 Task: Enable the option "Force multicast RTP via RTSP" in the RTP/RTSP/SDP demuxer.
Action: Mouse moved to (131, 17)
Screenshot: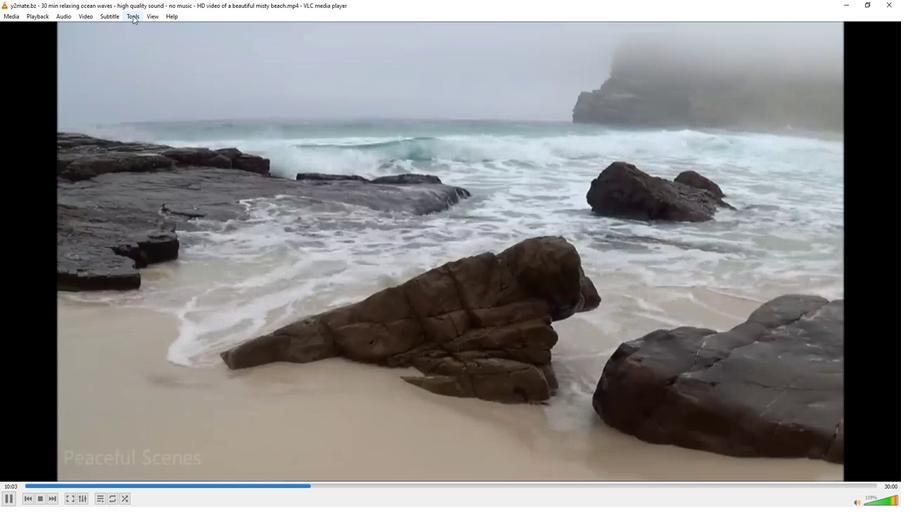 
Action: Mouse pressed left at (131, 17)
Screenshot: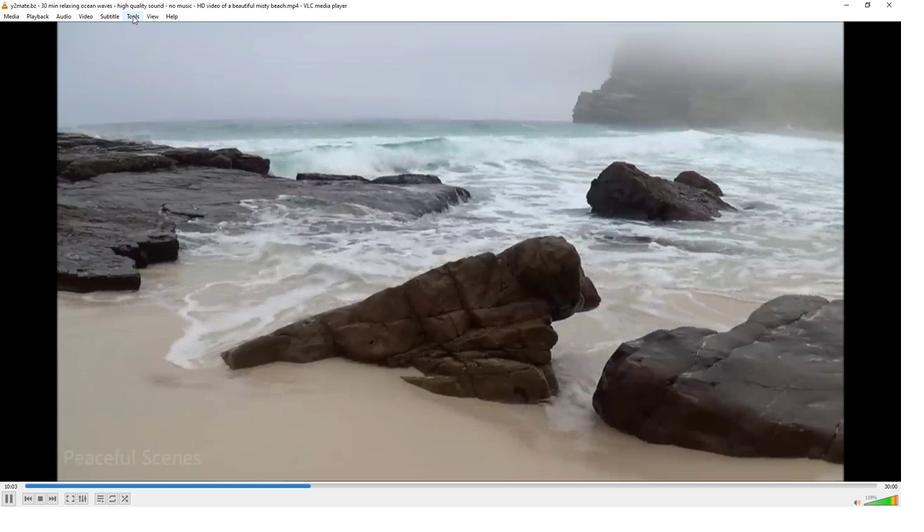 
Action: Mouse moved to (153, 126)
Screenshot: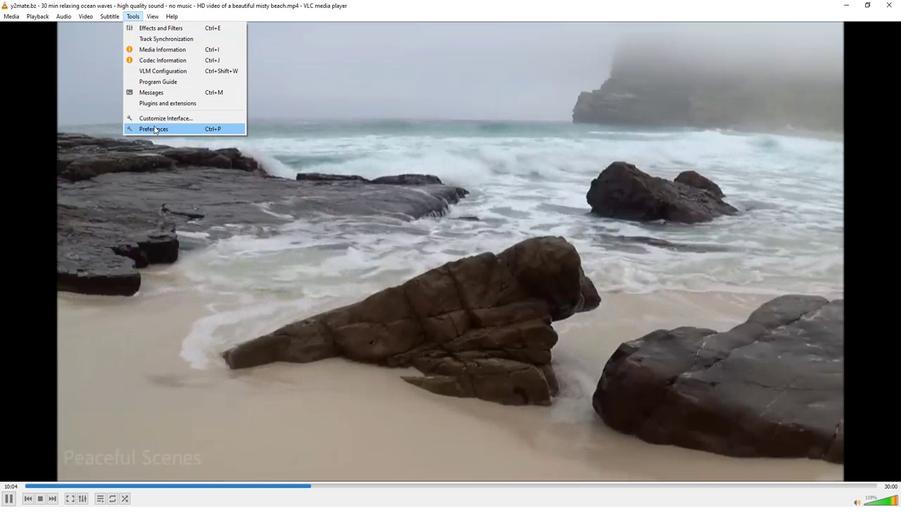 
Action: Mouse pressed left at (153, 126)
Screenshot: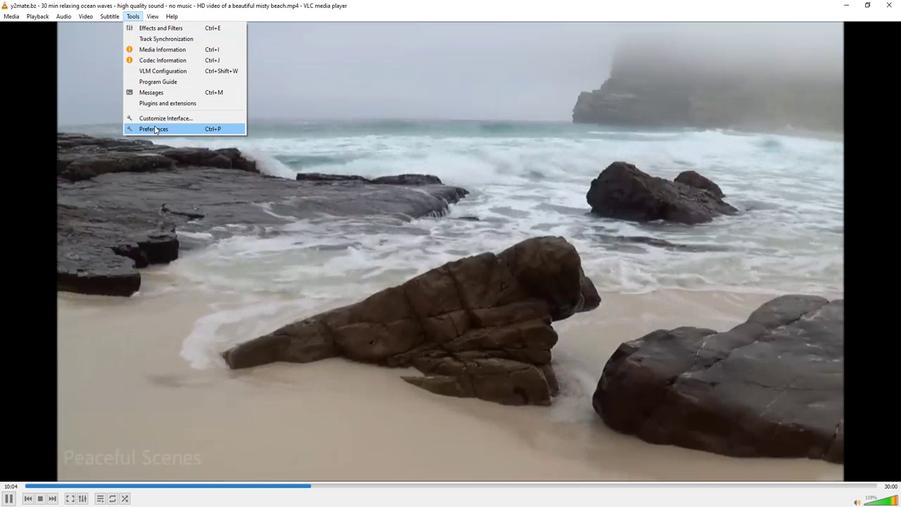 
Action: Mouse moved to (247, 393)
Screenshot: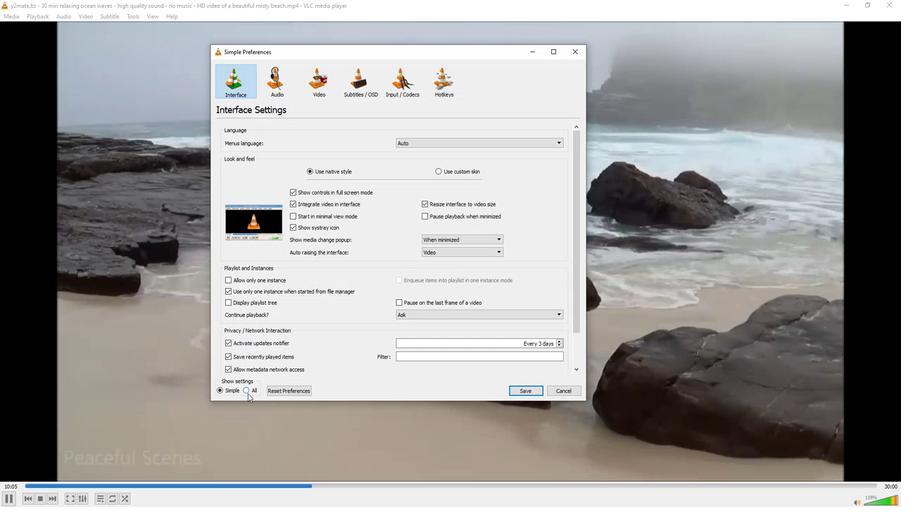
Action: Mouse pressed left at (247, 393)
Screenshot: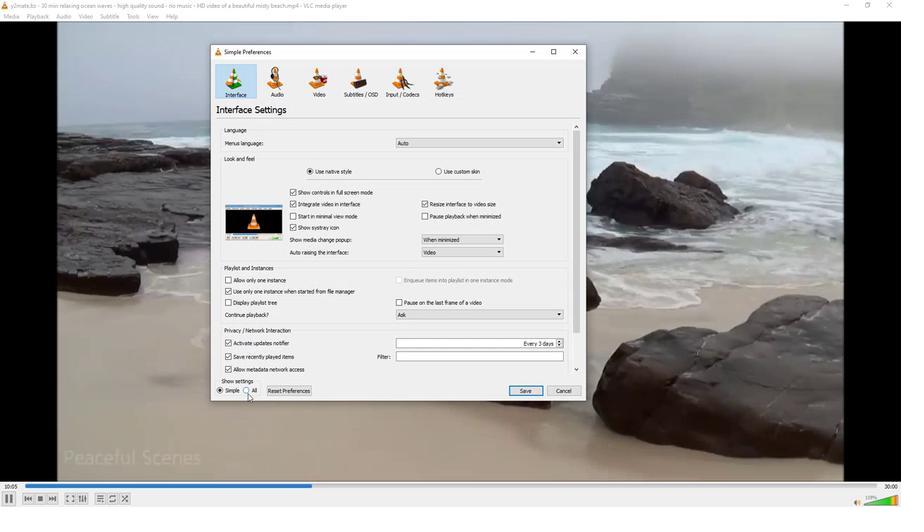 
Action: Mouse moved to (231, 255)
Screenshot: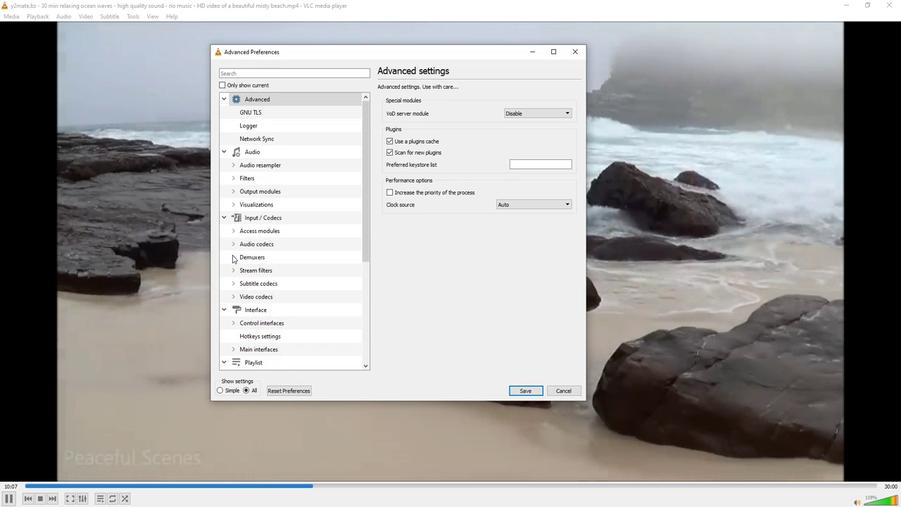 
Action: Mouse pressed left at (231, 255)
Screenshot: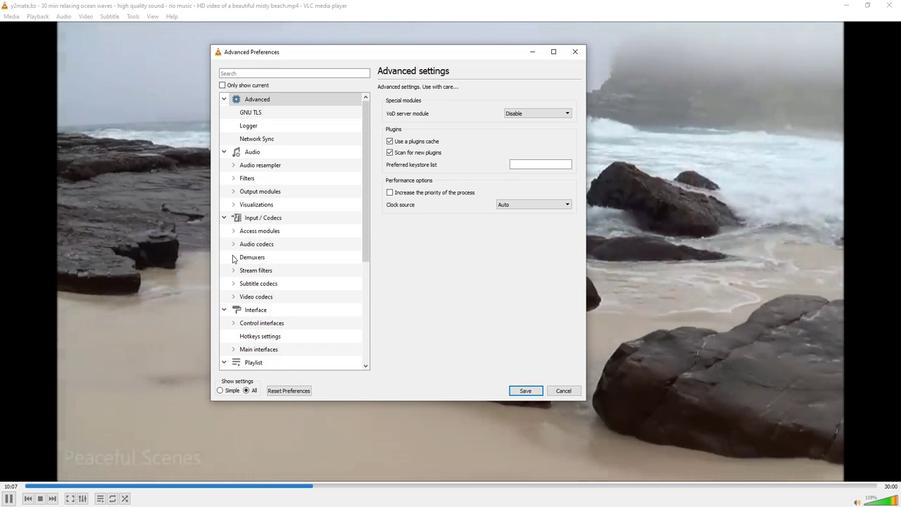
Action: Mouse moved to (260, 288)
Screenshot: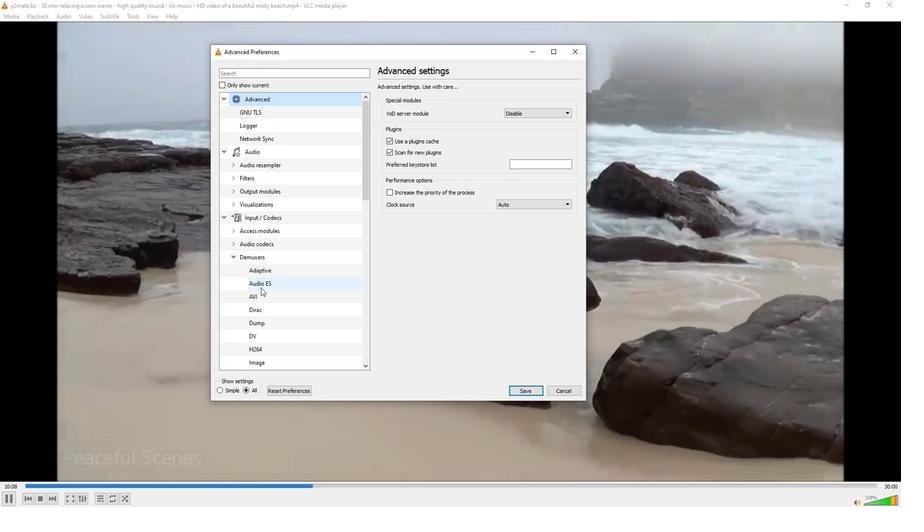 
Action: Mouse scrolled (260, 287) with delta (0, 0)
Screenshot: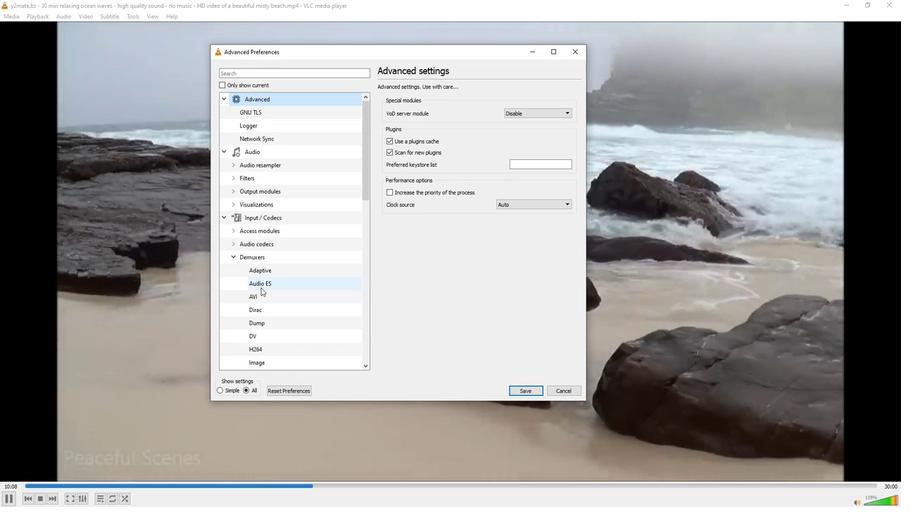 
Action: Mouse scrolled (260, 287) with delta (0, 0)
Screenshot: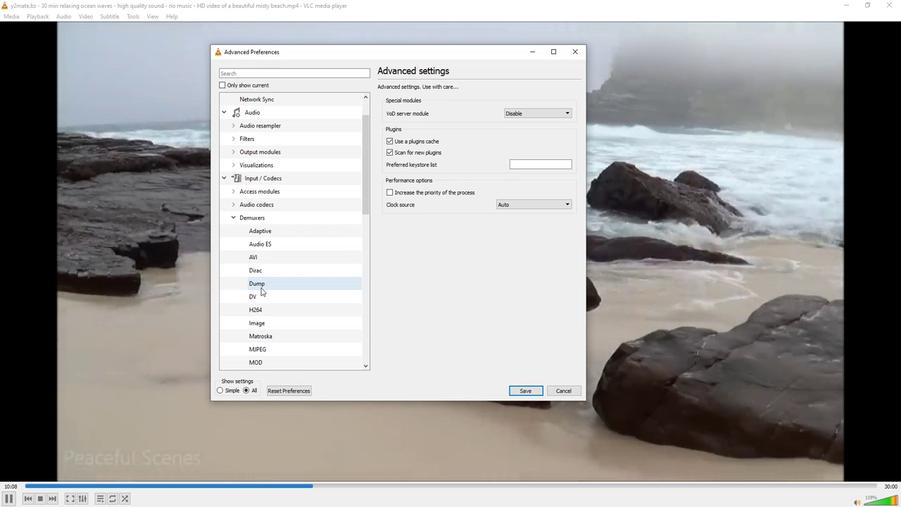 
Action: Mouse scrolled (260, 287) with delta (0, 0)
Screenshot: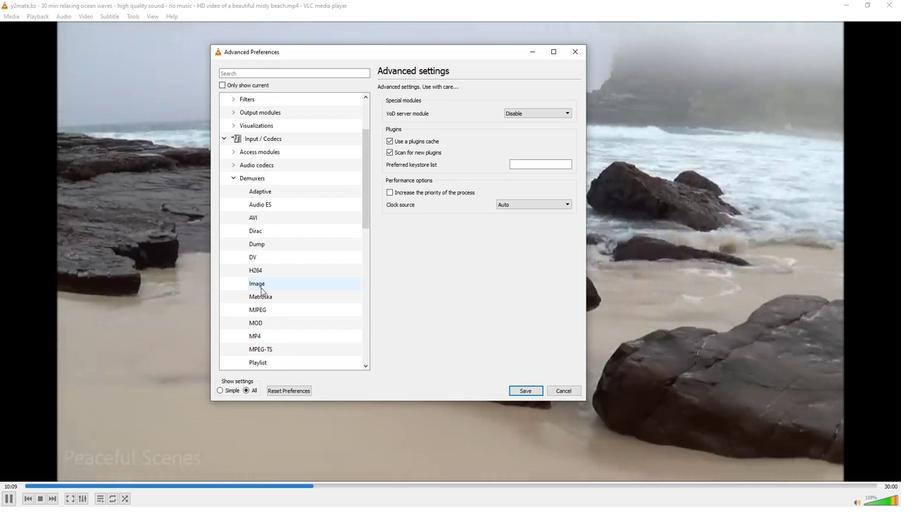 
Action: Mouse scrolled (260, 287) with delta (0, 0)
Screenshot: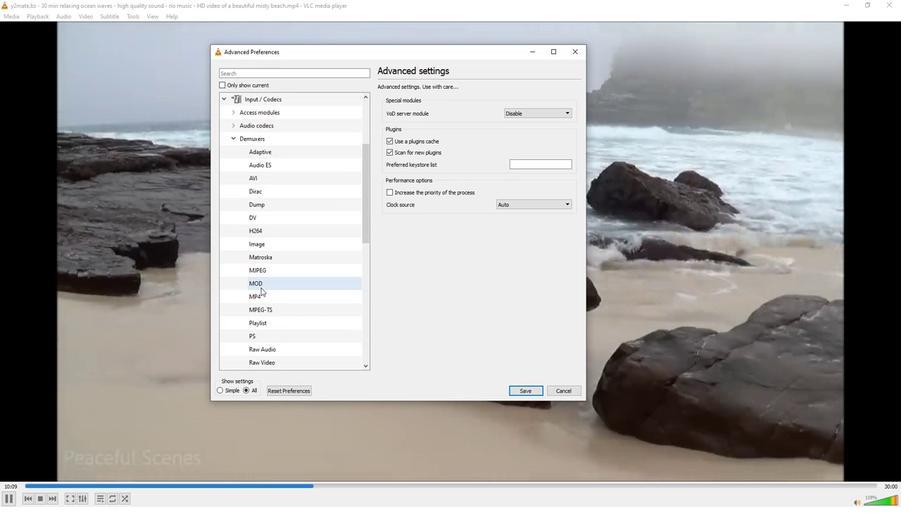 
Action: Mouse scrolled (260, 287) with delta (0, 0)
Screenshot: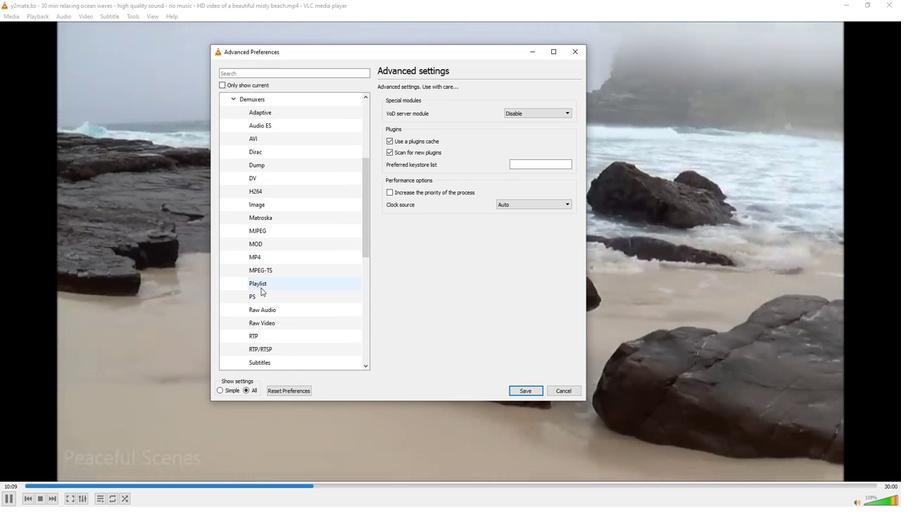 
Action: Mouse moved to (268, 307)
Screenshot: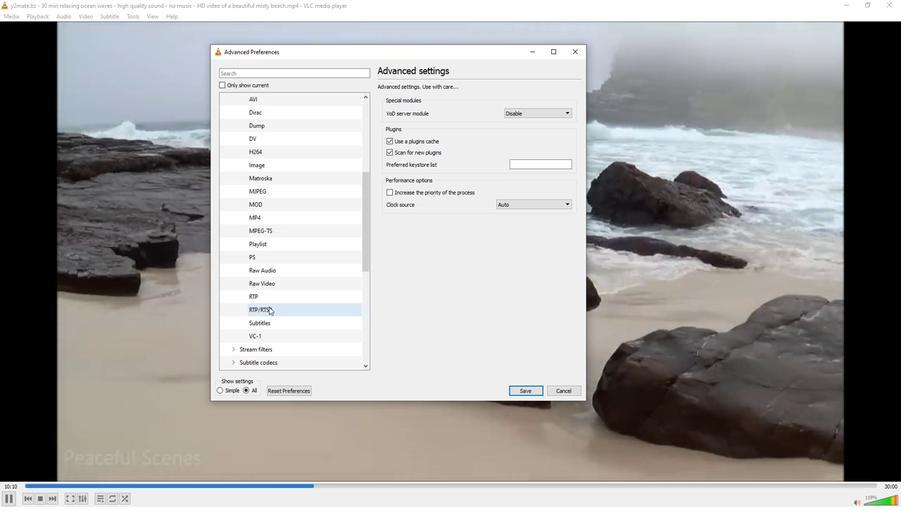 
Action: Mouse pressed left at (268, 307)
Screenshot: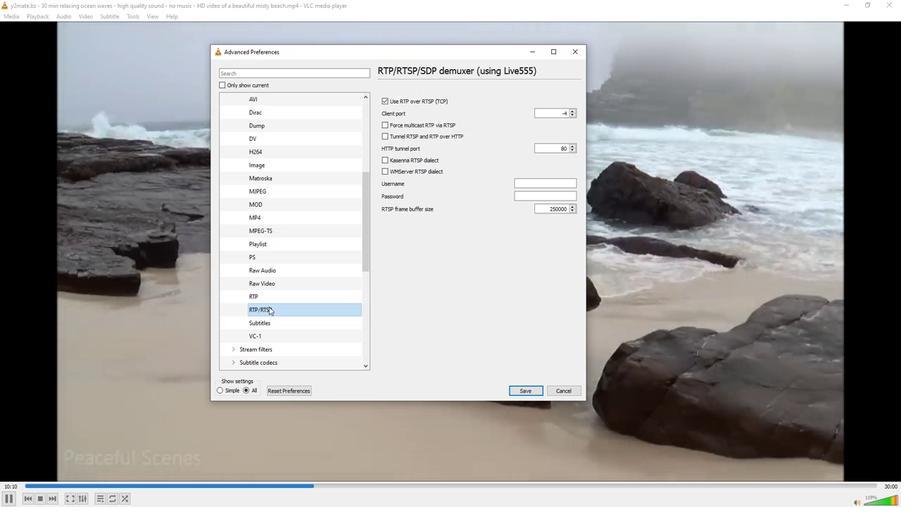 
Action: Mouse moved to (386, 128)
Screenshot: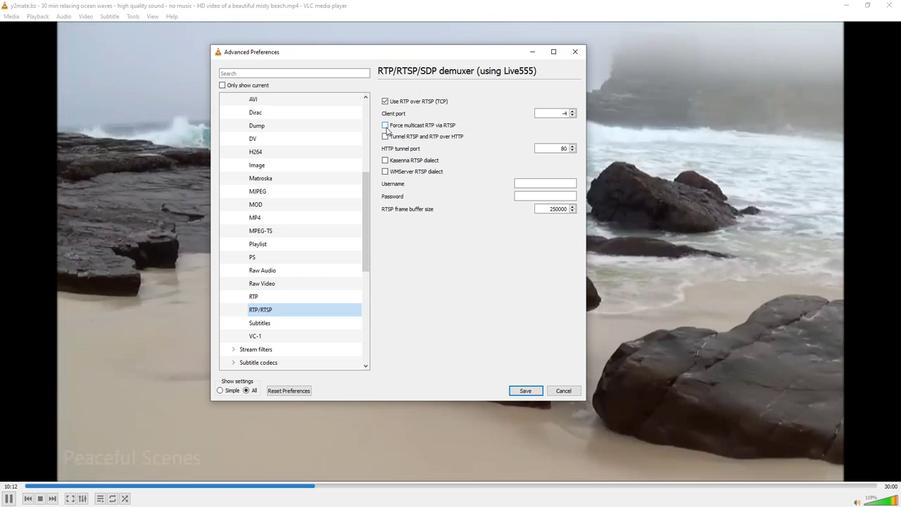 
Action: Mouse pressed left at (386, 128)
Screenshot: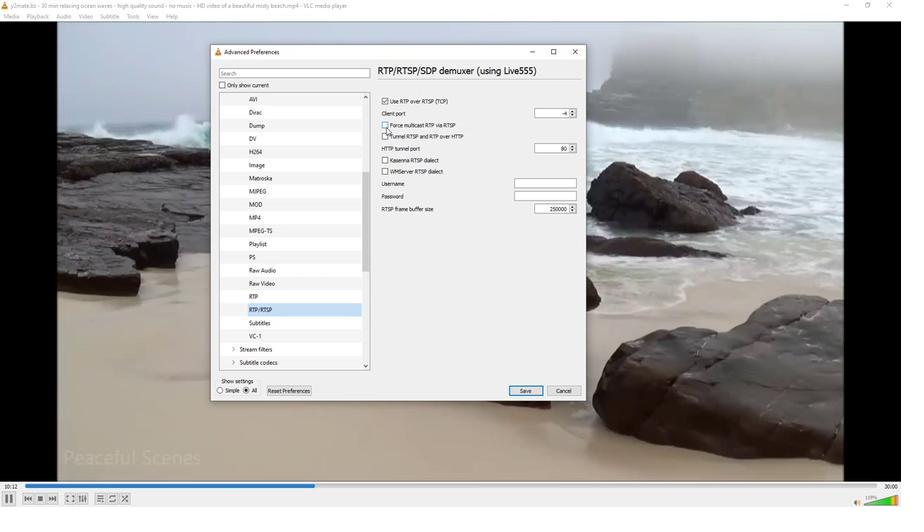 
Action: Mouse moved to (414, 204)
Screenshot: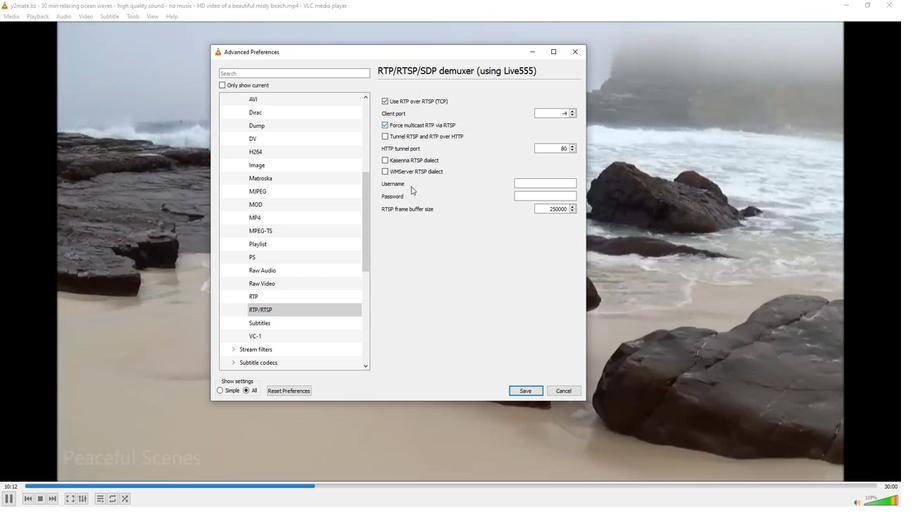 
